 Task: Create a section Internationalization Sprint and in the section, add a milestone Data Visualization Process Improvement in the project BoostPro
Action: Mouse moved to (248, 491)
Screenshot: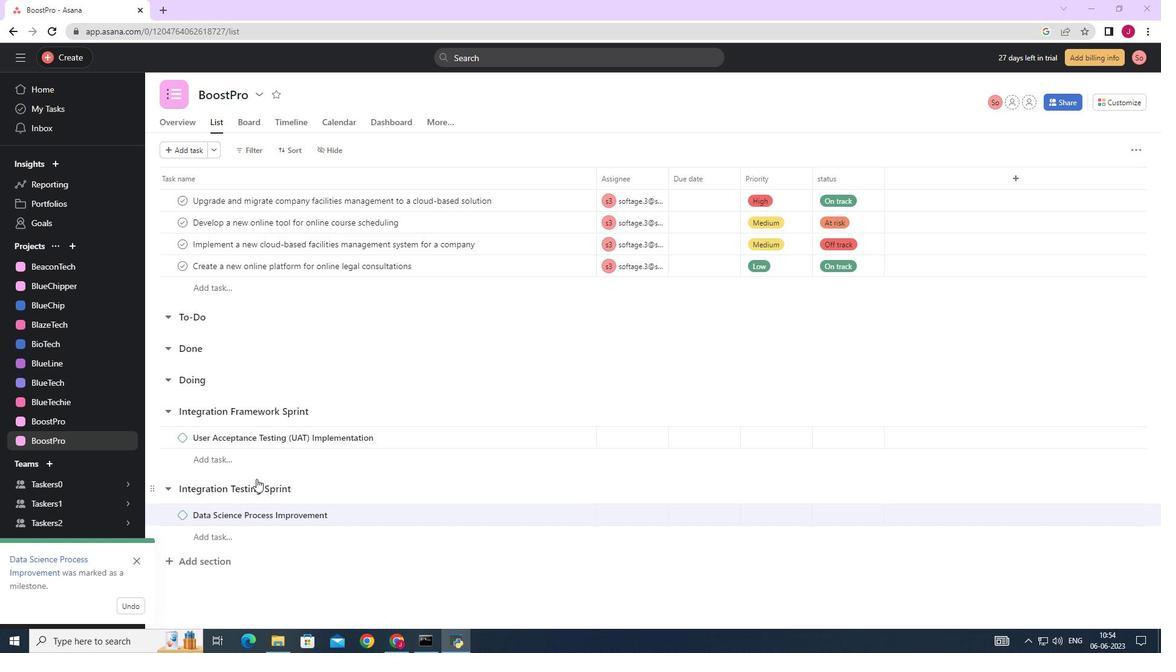 
Action: Mouse scrolled (248, 490) with delta (0, 0)
Screenshot: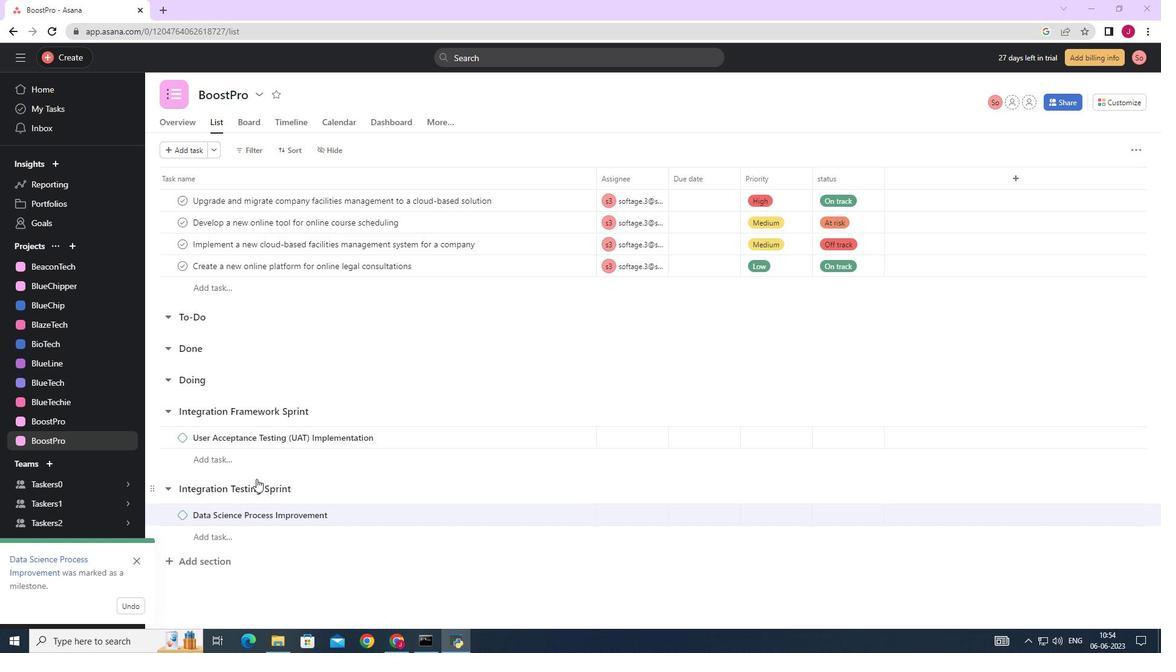 
Action: Mouse moved to (248, 494)
Screenshot: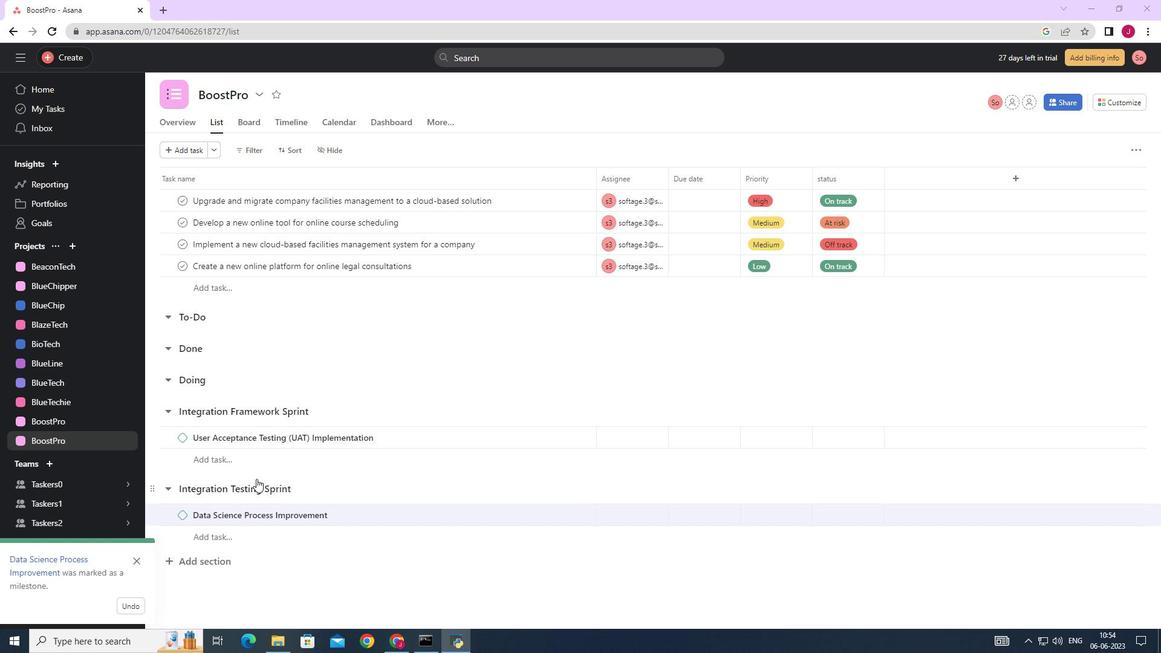 
Action: Mouse scrolled (248, 493) with delta (0, 0)
Screenshot: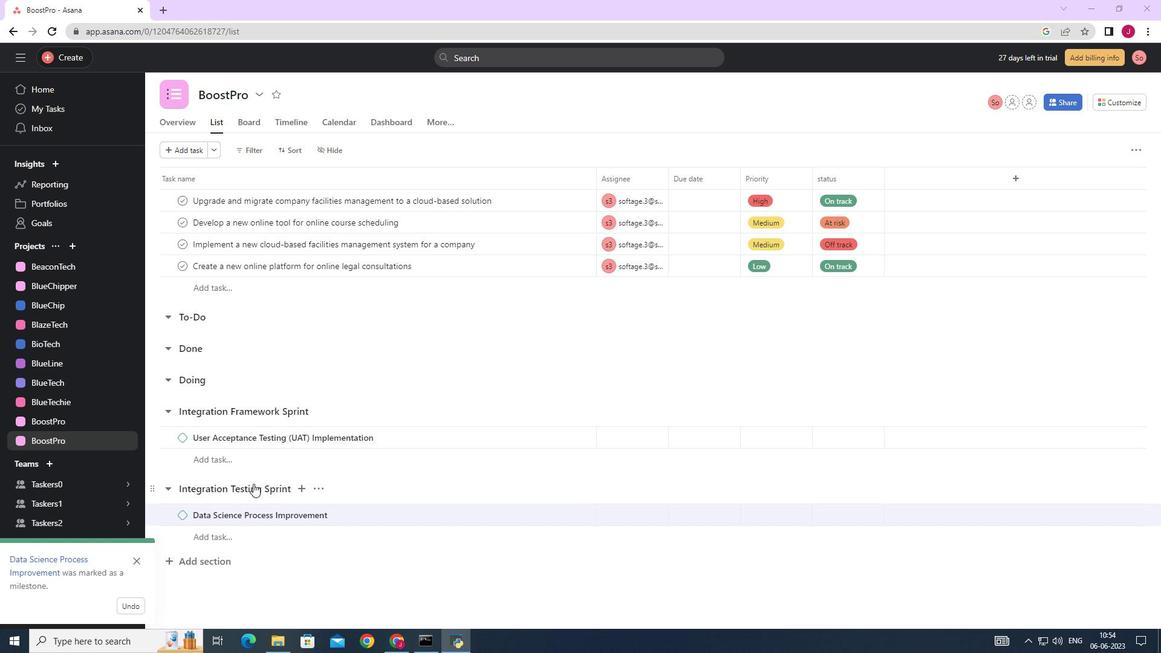 
Action: Mouse moved to (247, 496)
Screenshot: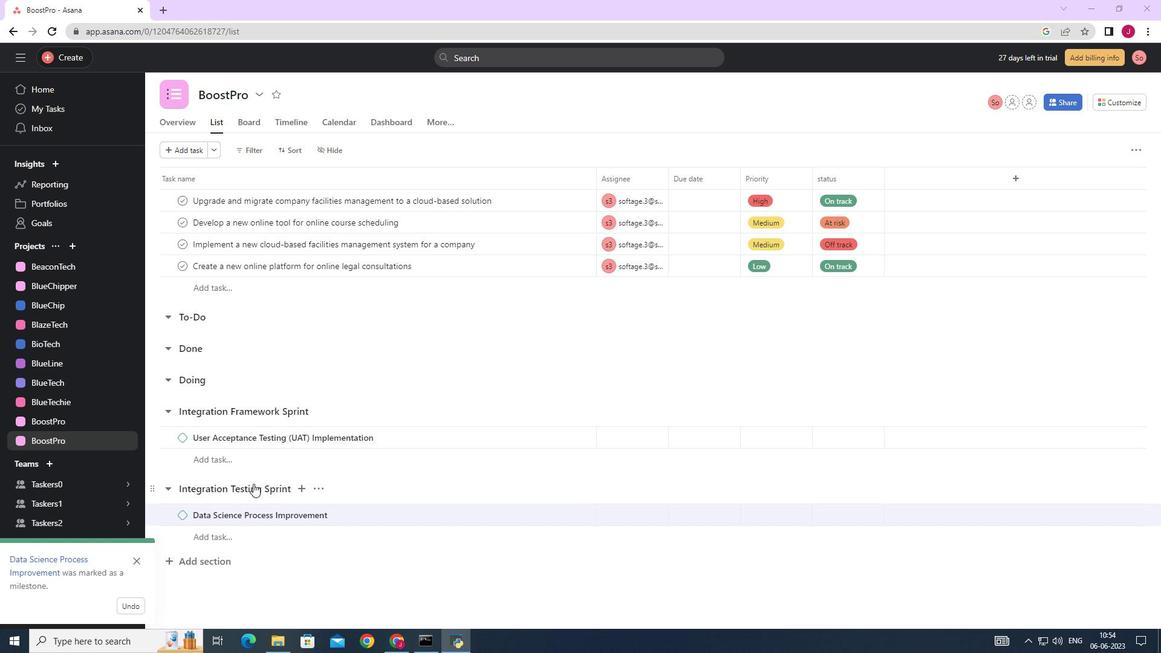 
Action: Mouse scrolled (247, 495) with delta (0, 0)
Screenshot: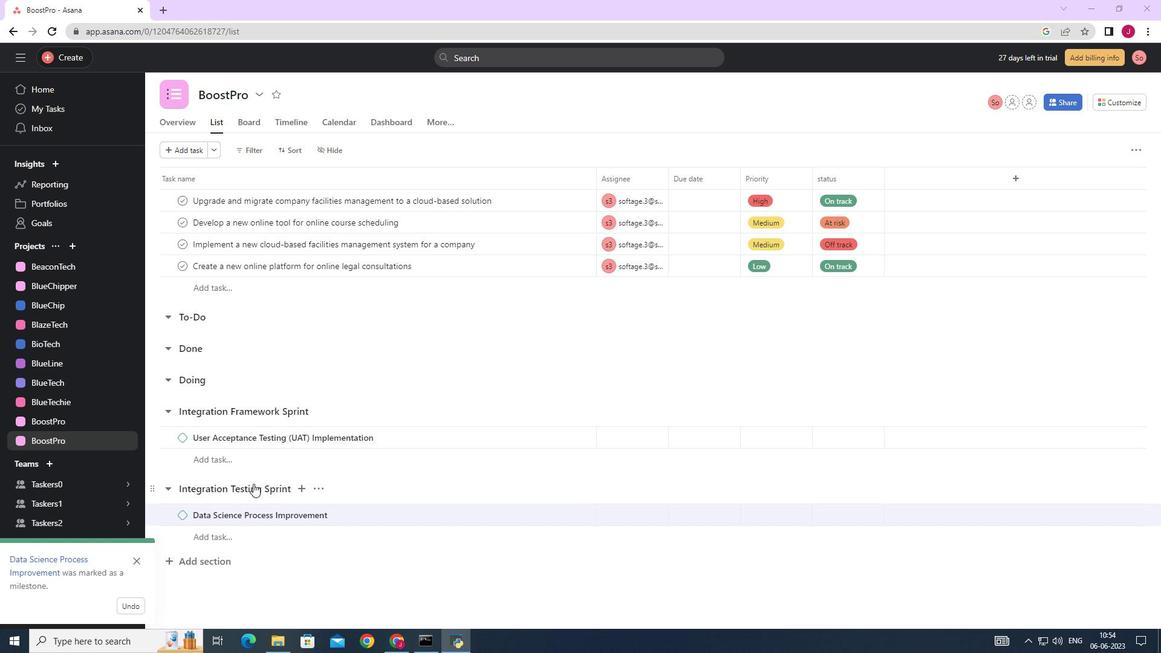 
Action: Mouse moved to (247, 497)
Screenshot: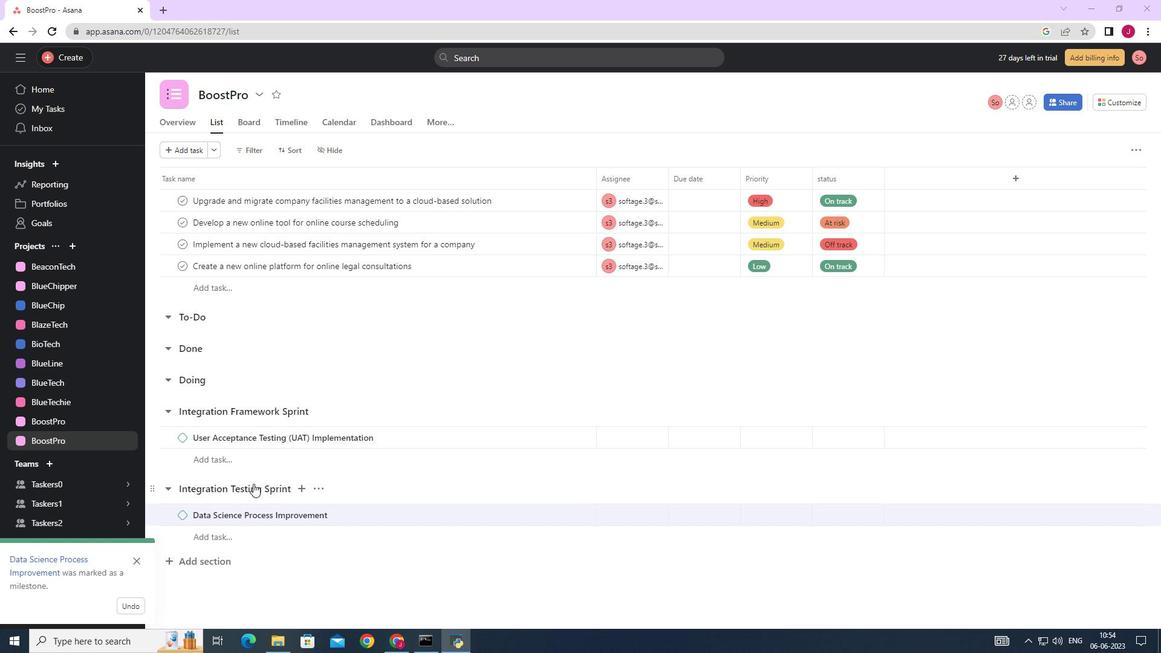 
Action: Mouse scrolled (247, 496) with delta (0, 0)
Screenshot: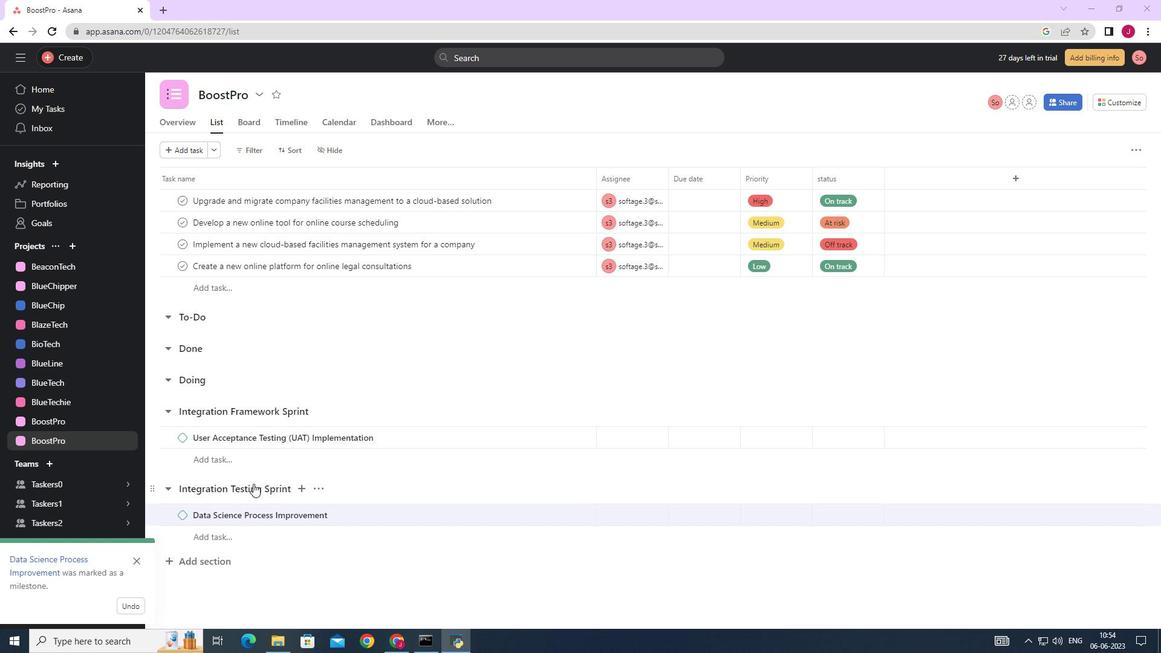 
Action: Mouse moved to (208, 565)
Screenshot: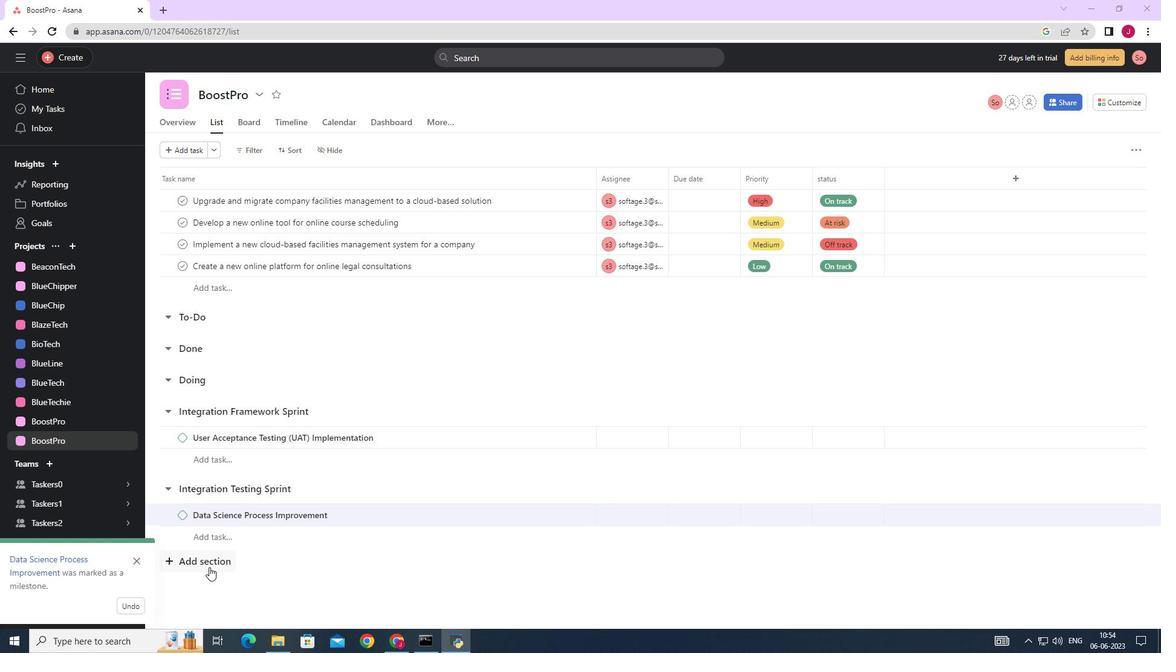 
Action: Mouse pressed left at (208, 565)
Screenshot: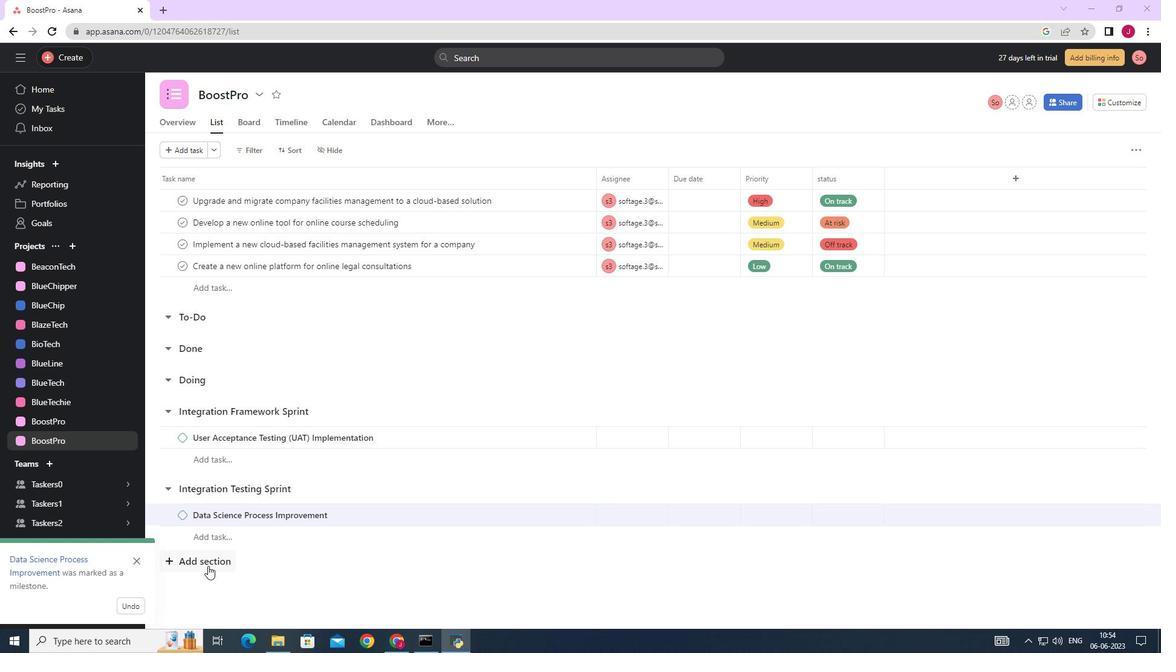 
Action: Mouse moved to (207, 563)
Screenshot: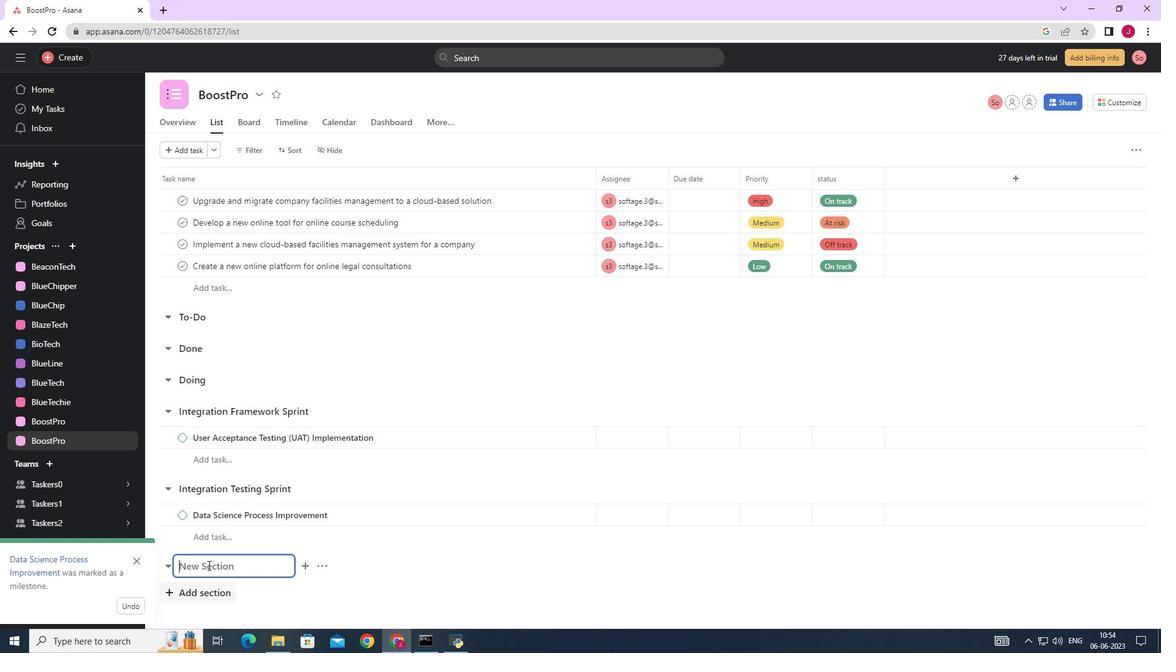 
Action: Mouse scrolled (207, 563) with delta (0, 0)
Screenshot: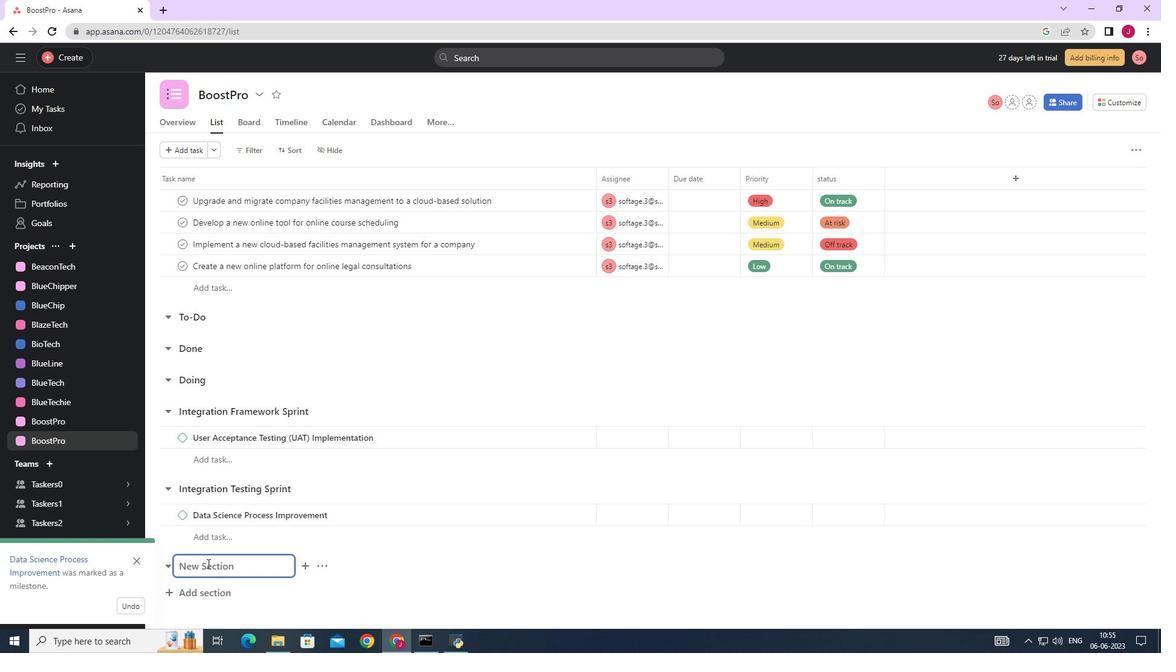 
Action: Mouse scrolled (207, 563) with delta (0, 0)
Screenshot: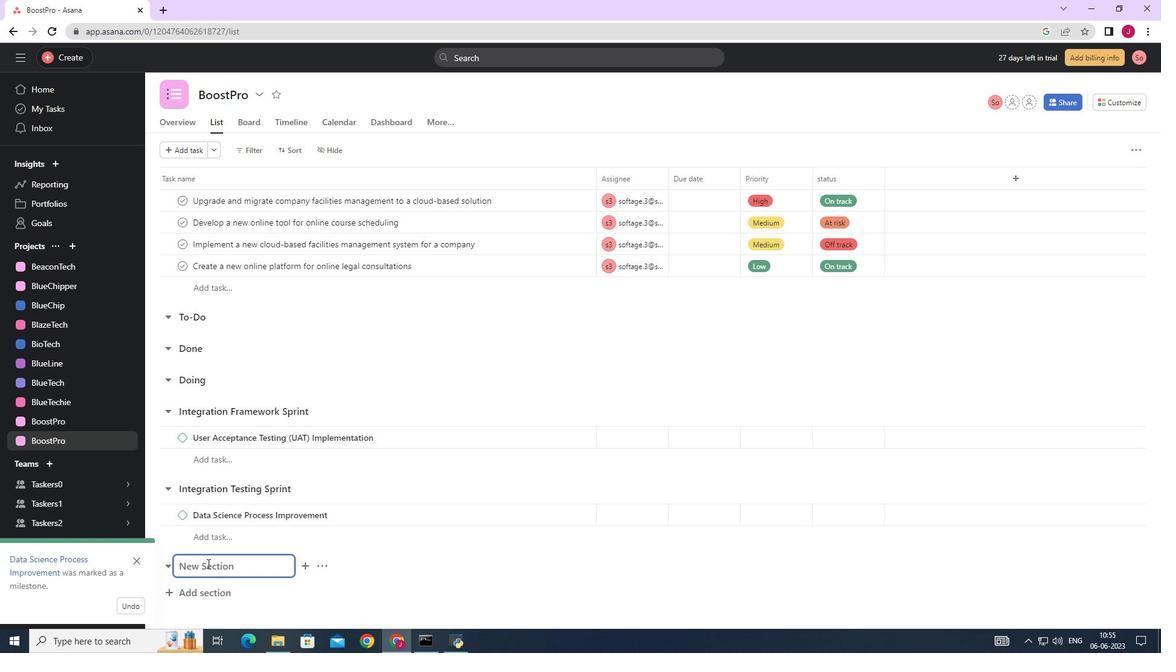 
Action: Key pressed <Key.caps_lock>I<Key.caps_lock>nternationalization<Key.space><Key.caps_lock>S<Key.caps_lock>print<Key.enter><Key.caps_lock>D<Key.caps_lock>ata<Key.space><Key.caps_lock>V<Key.caps_lock>isualization<Key.space><Key.caps_lock>P<Key.caps_lock>rocess<Key.space><Key.caps_lock>I<Key.caps_lock>mprovement
Screenshot: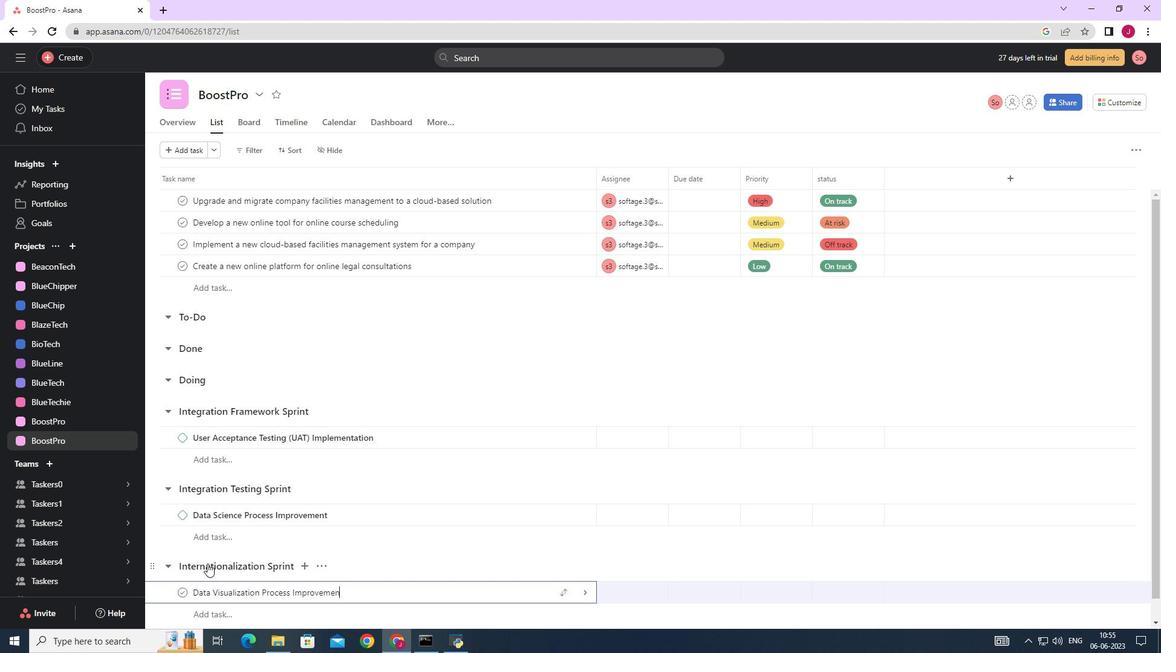 
Action: Mouse moved to (586, 591)
Screenshot: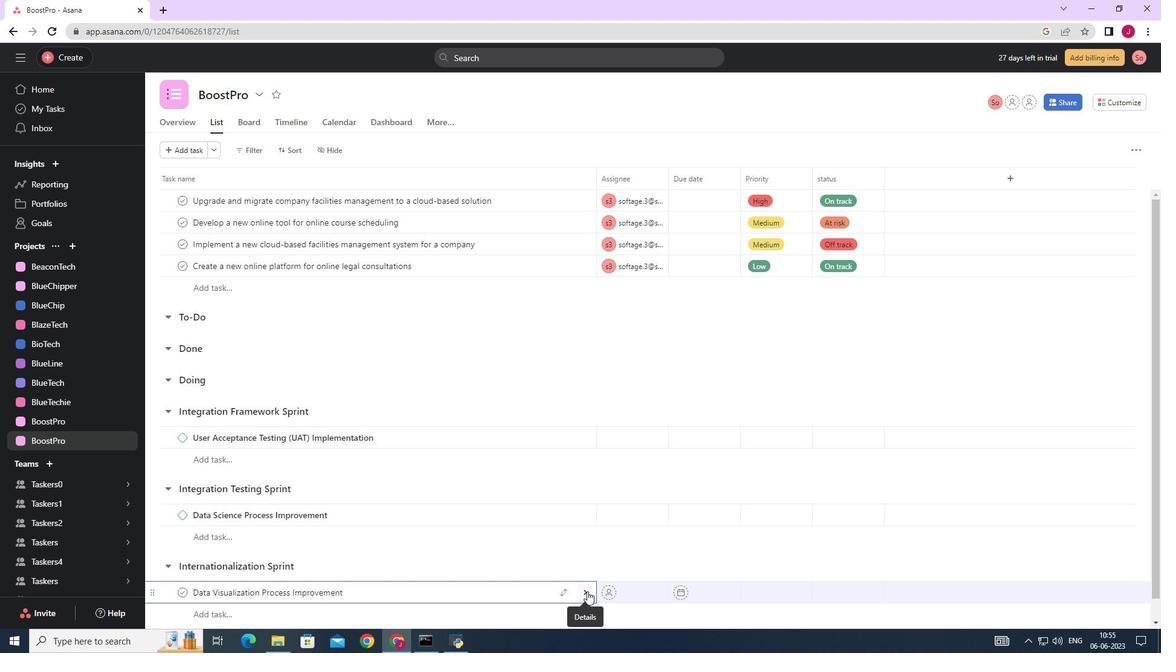 
Action: Mouse pressed left at (586, 591)
Screenshot: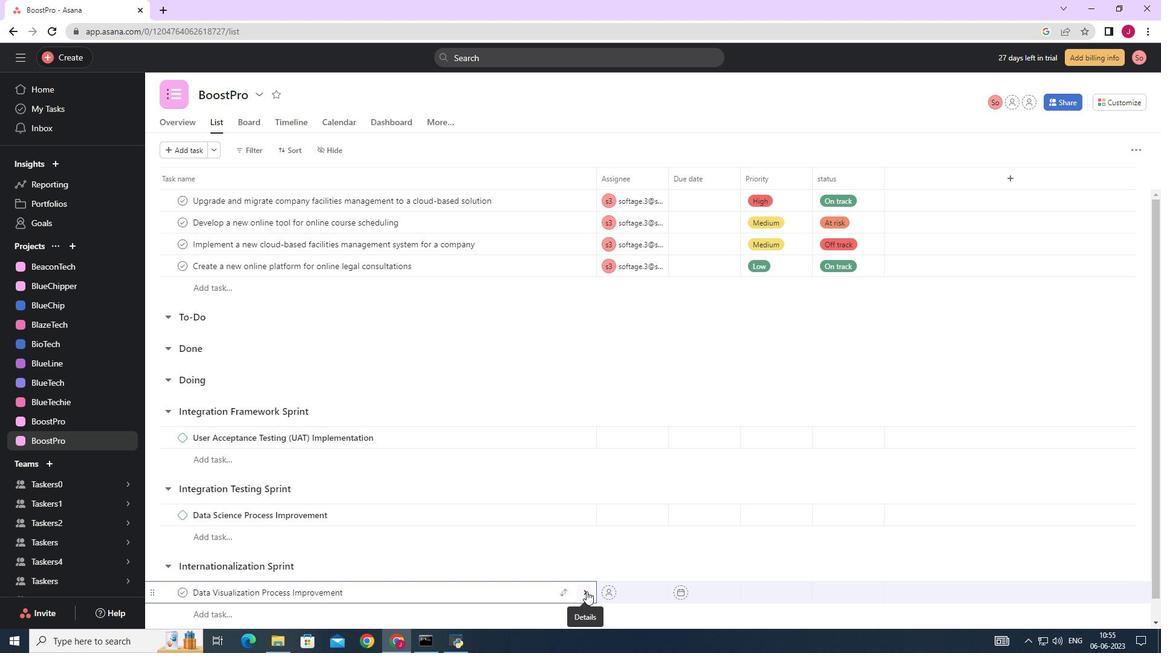 
Action: Mouse moved to (1116, 151)
Screenshot: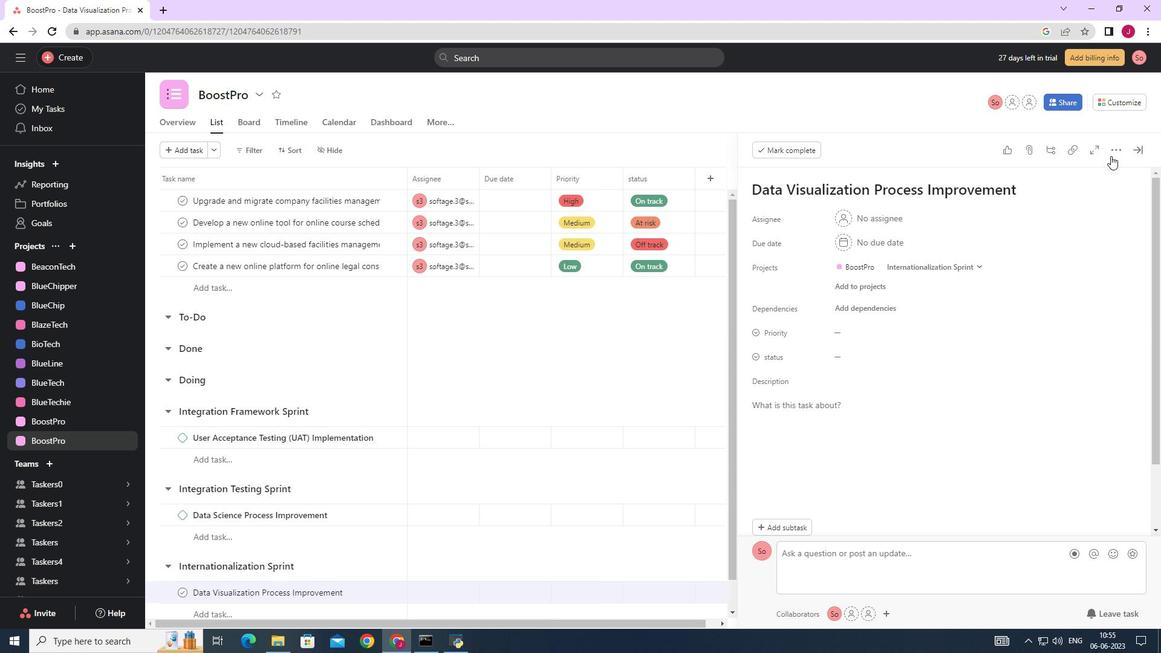 
Action: Mouse pressed left at (1116, 151)
Screenshot: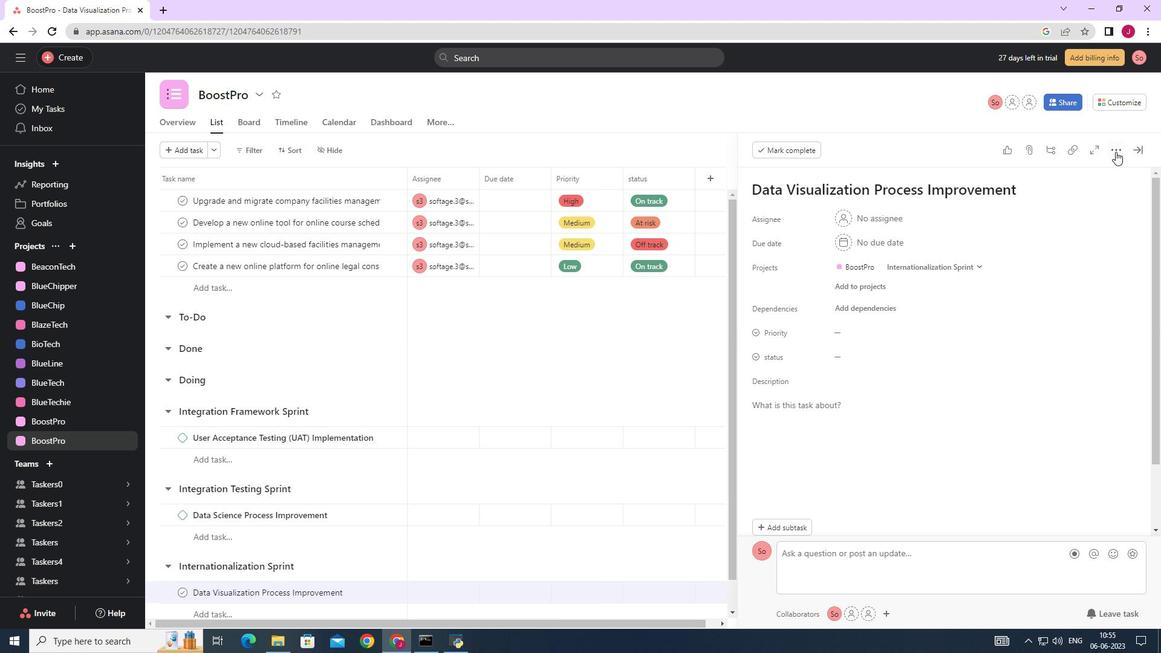 
Action: Mouse moved to (992, 196)
Screenshot: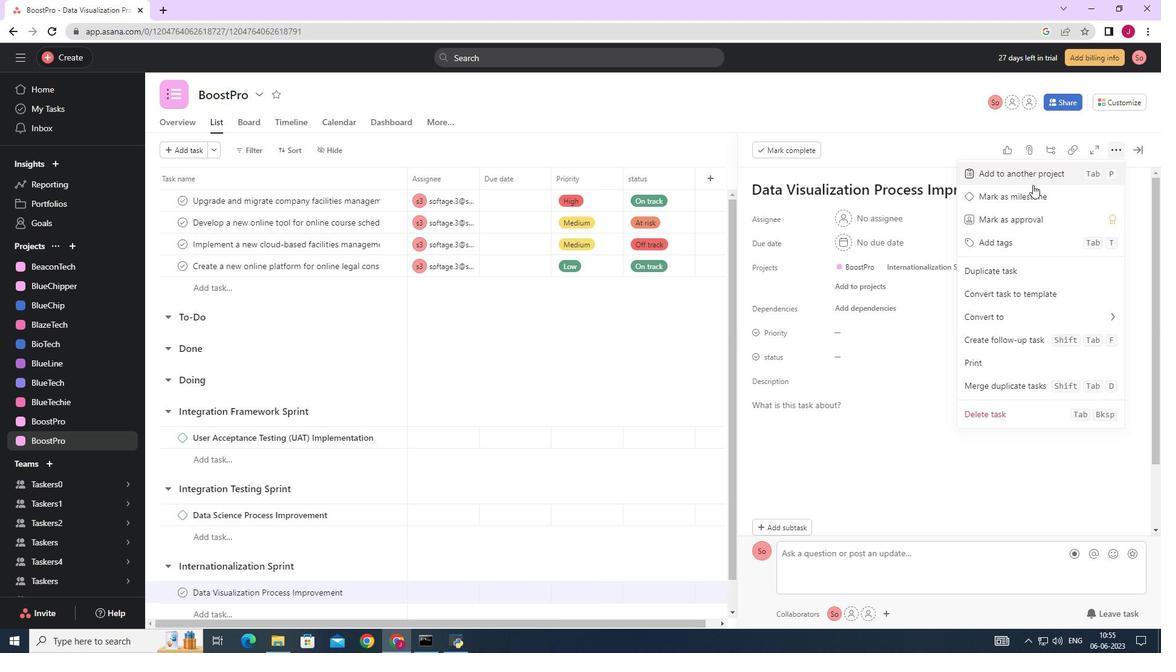 
Action: Mouse pressed left at (992, 196)
Screenshot: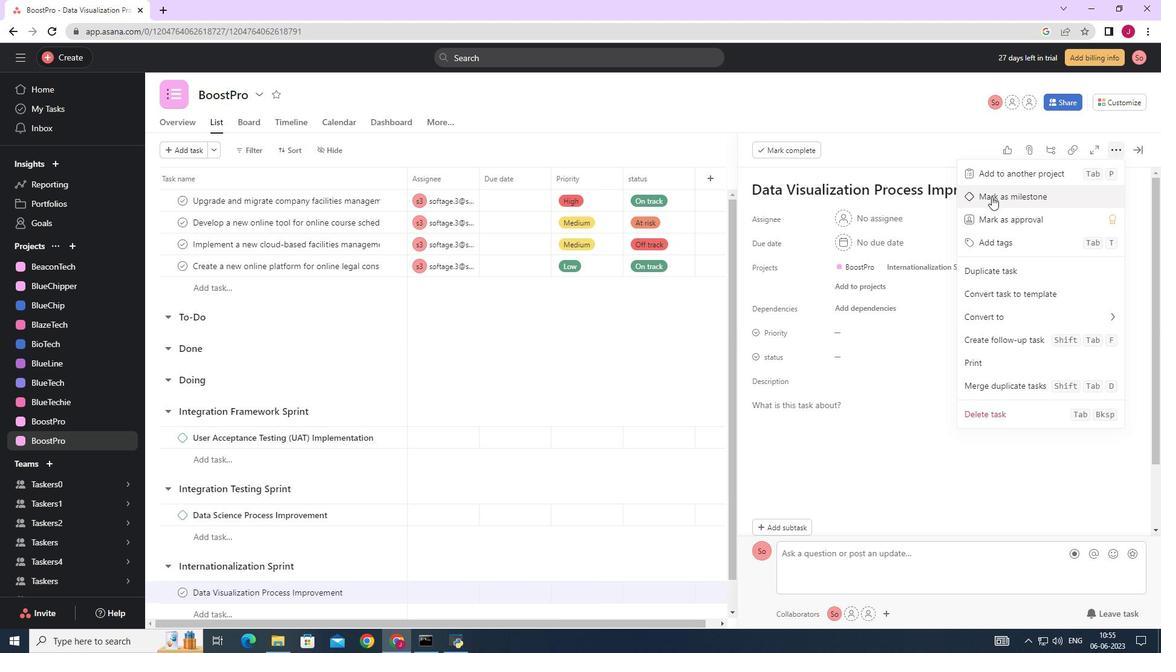 
Action: Mouse moved to (1136, 149)
Screenshot: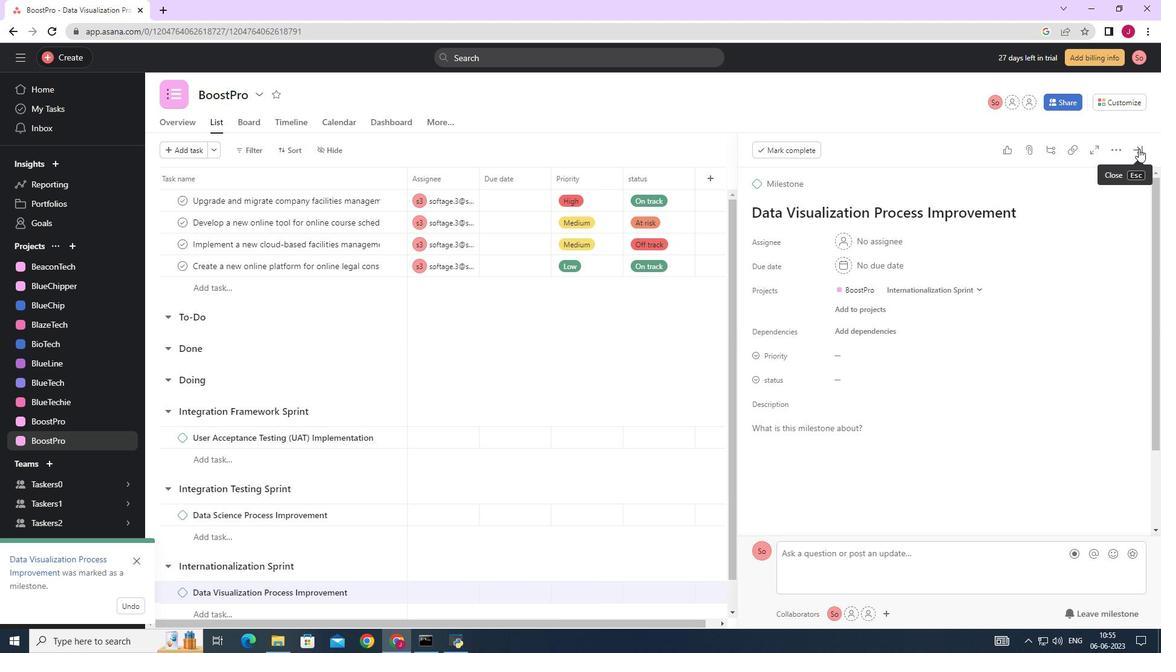 
Action: Mouse pressed left at (1136, 149)
Screenshot: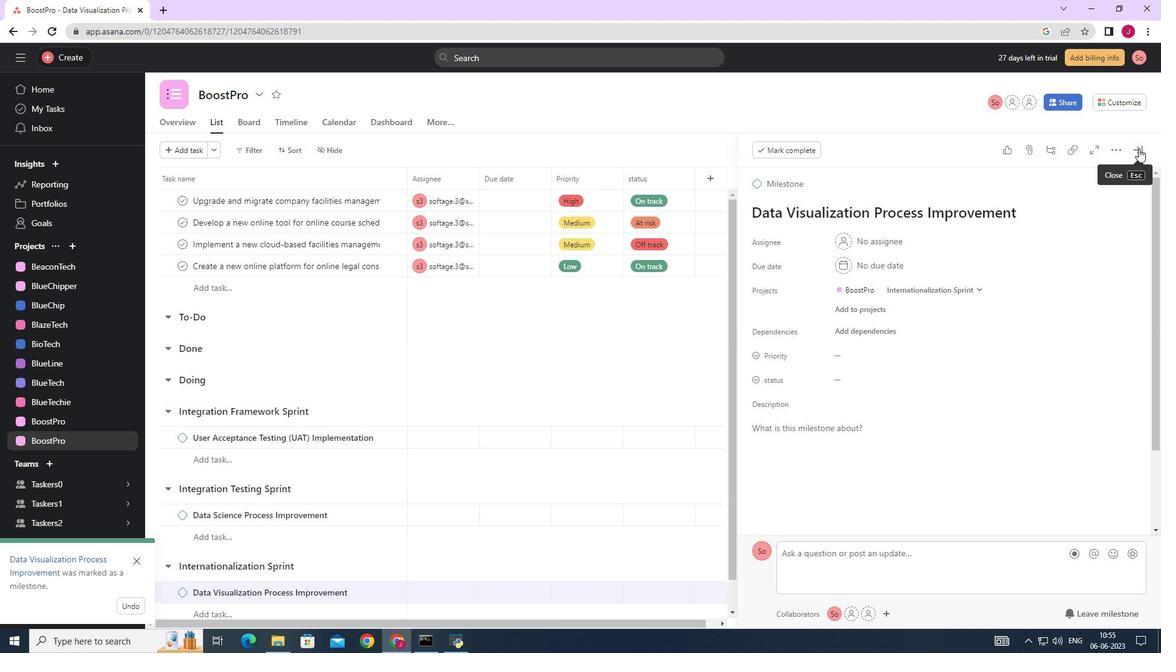 
Action: Mouse moved to (787, 291)
Screenshot: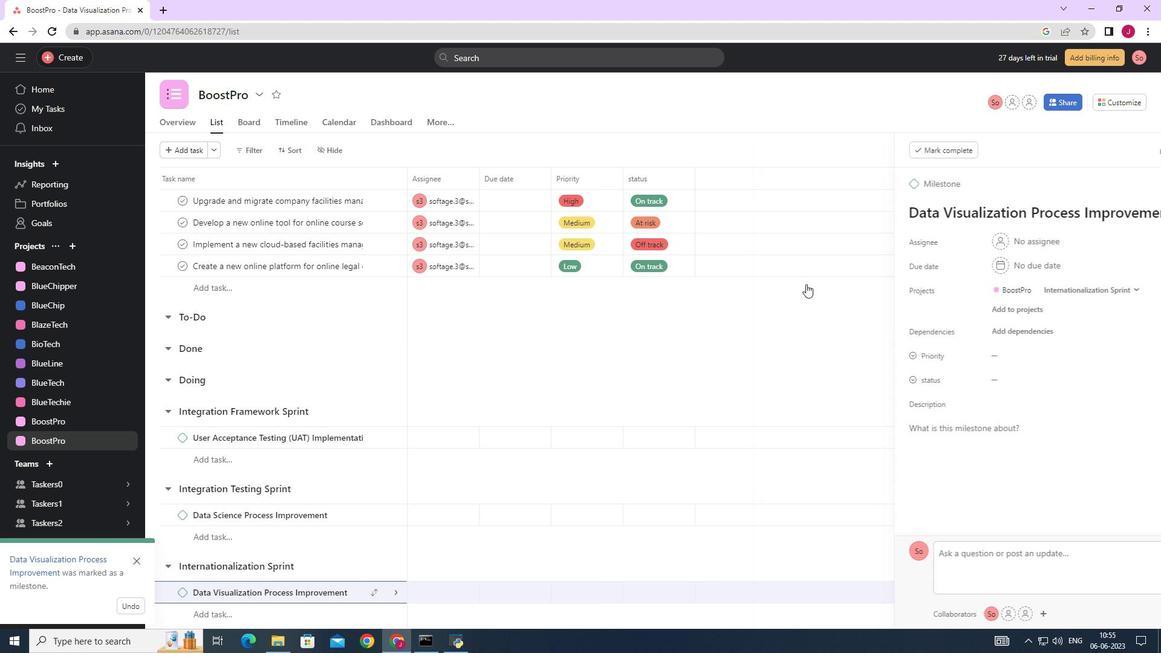 
